 Task: Change the board title to "Project Planning".
Action: Mouse pressed left at (250, 66)
Screenshot: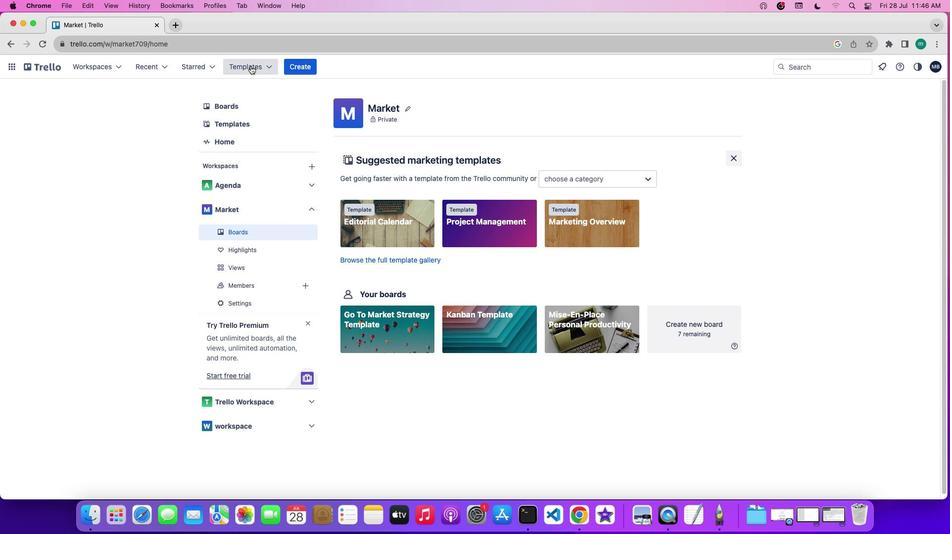 
Action: Mouse moved to (267, 259)
Screenshot: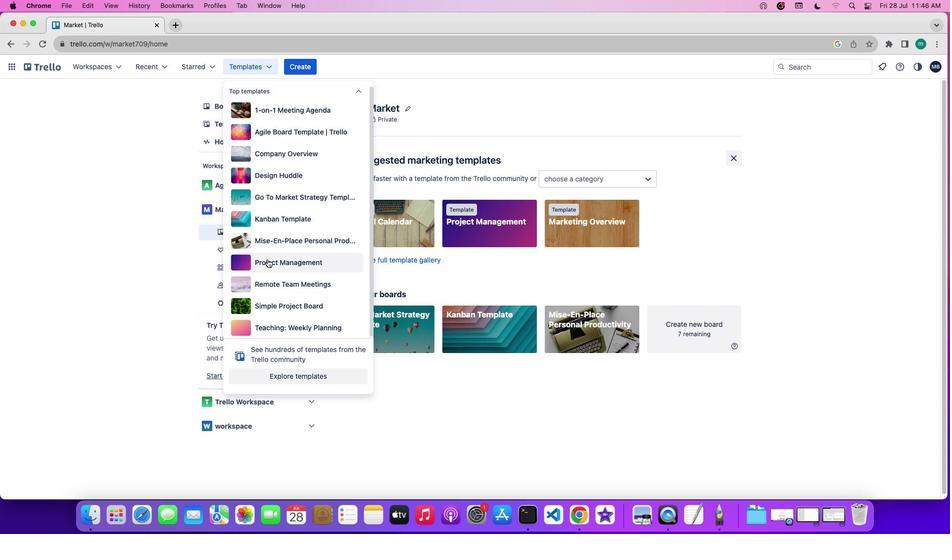 
Action: Mouse pressed left at (267, 259)
Screenshot: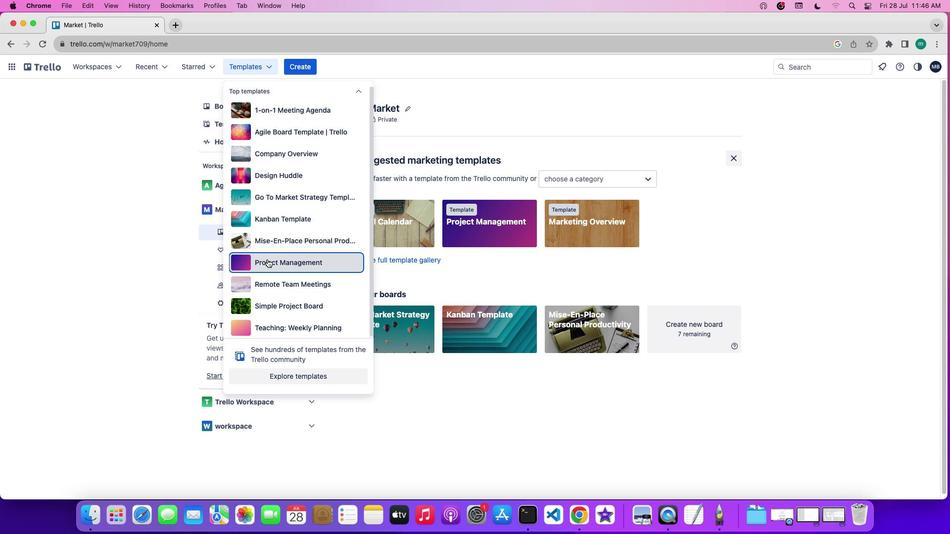 
Action: Mouse moved to (324, 188)
Screenshot: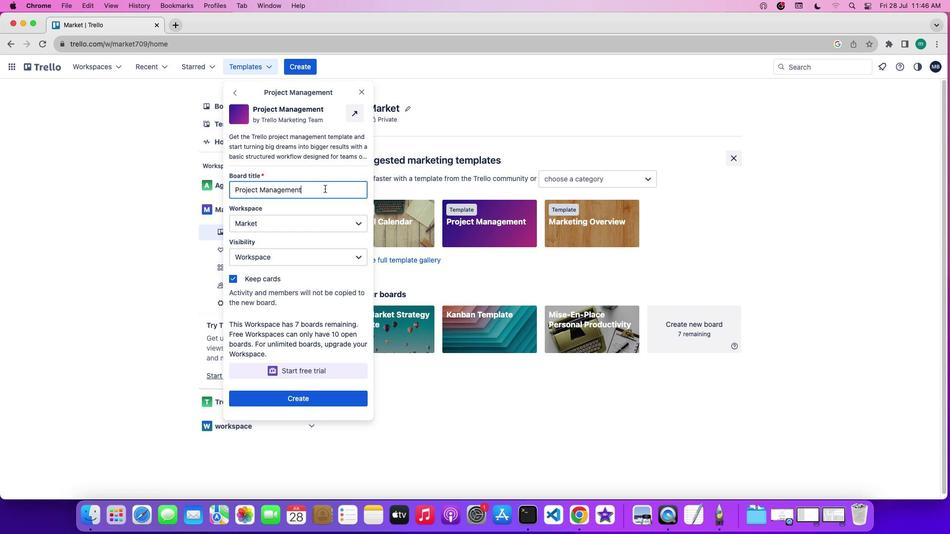 
Action: Key pressed Key.backspaceKey.backspaceKey.backspaceKey.backspaceKey.backspaceKey.backspaceKey.backspaceKey.backspaceKey.backspaceKey.backspaceKey.backspaceKey.backspaceKey.backspaceKey.backspaceKey.backspaceKey.backspaceKey.backspaceKey.backspaceKey.backspaceKey.backspaceKey.backspaceKey.backspaceKey.backspaceKey.backspaceKey.backspaceKey.backspaceKey.backspaceKey.backspaceKey.shift'P''r''o''j''e''c''t'Key.spaceKey.shift'P''l''a''n''n''i''n''g'
Screenshot: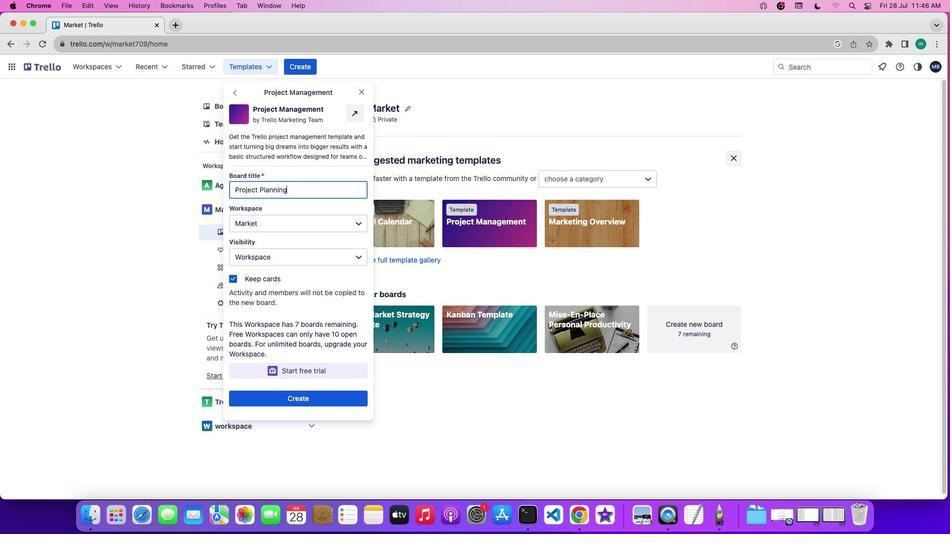 
